 Task: In the  document Resilience.odtMake this file  'available offline' Check 'Vision History' View the  non- printing characters
Action: Mouse moved to (338, 278)
Screenshot: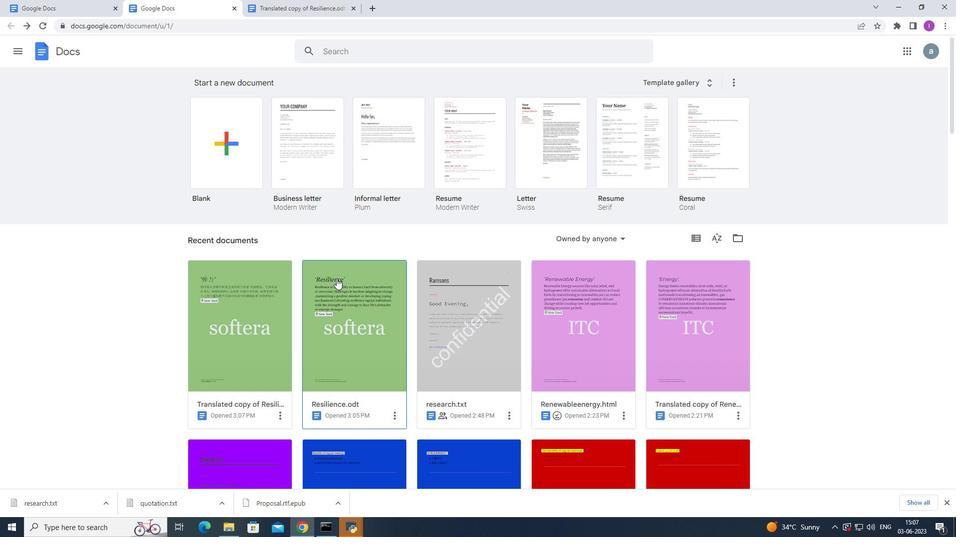 
Action: Mouse pressed left at (338, 278)
Screenshot: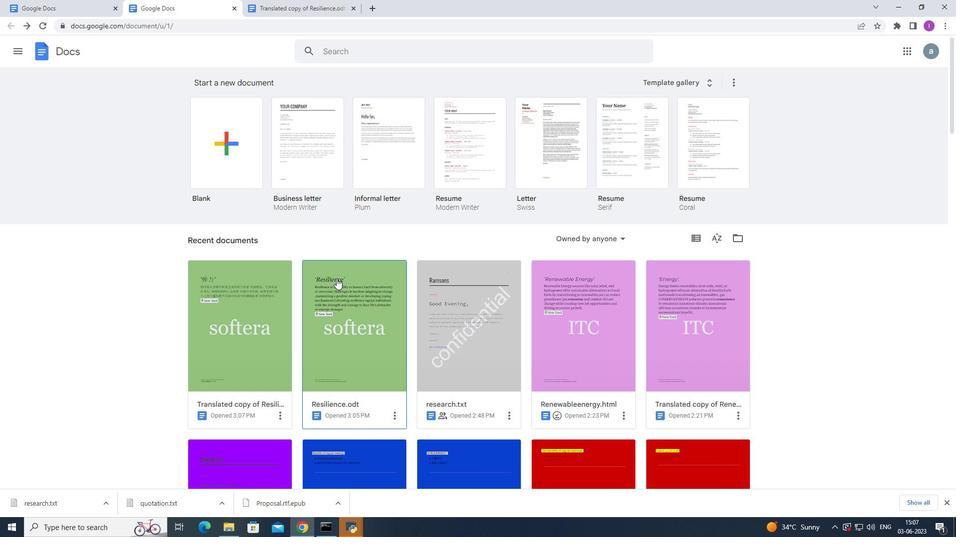 
Action: Mouse moved to (44, 55)
Screenshot: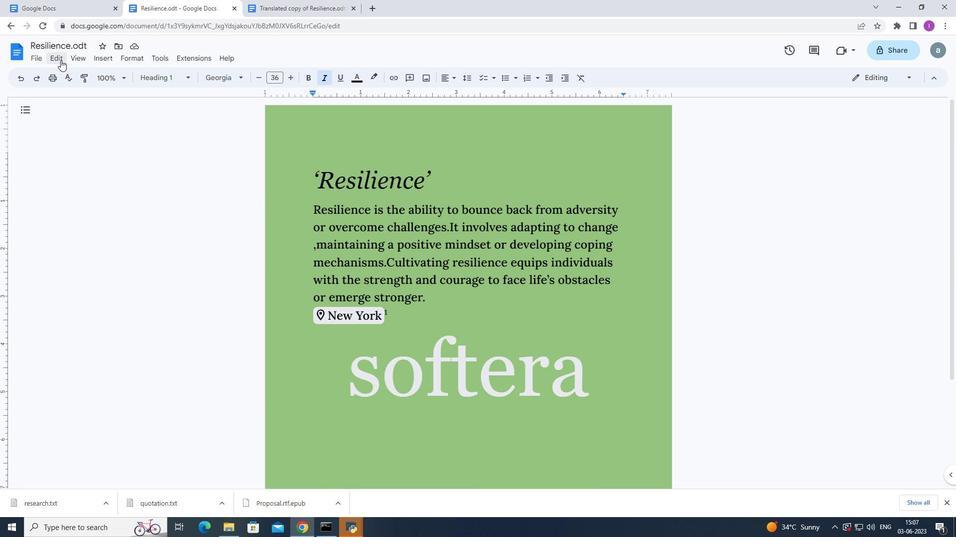 
Action: Mouse pressed left at (44, 55)
Screenshot: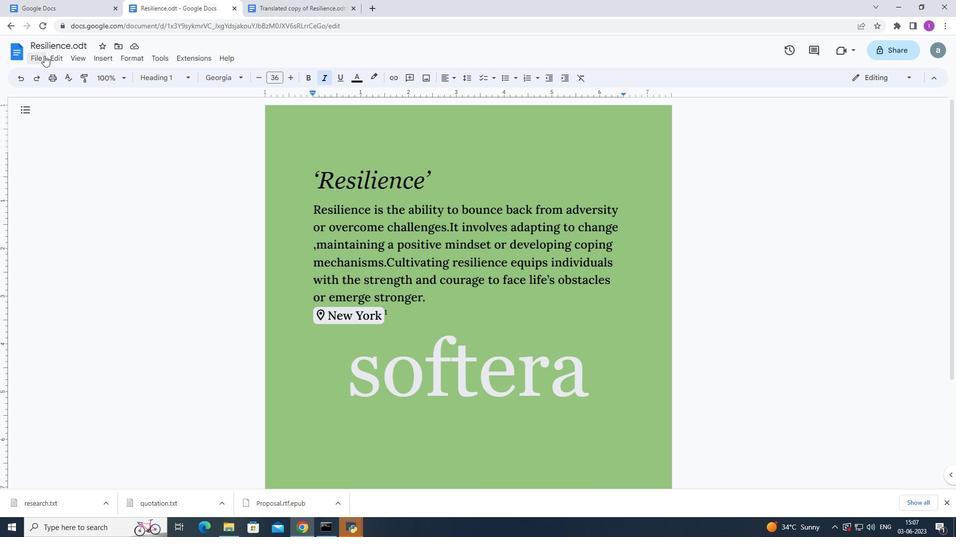 
Action: Mouse moved to (74, 278)
Screenshot: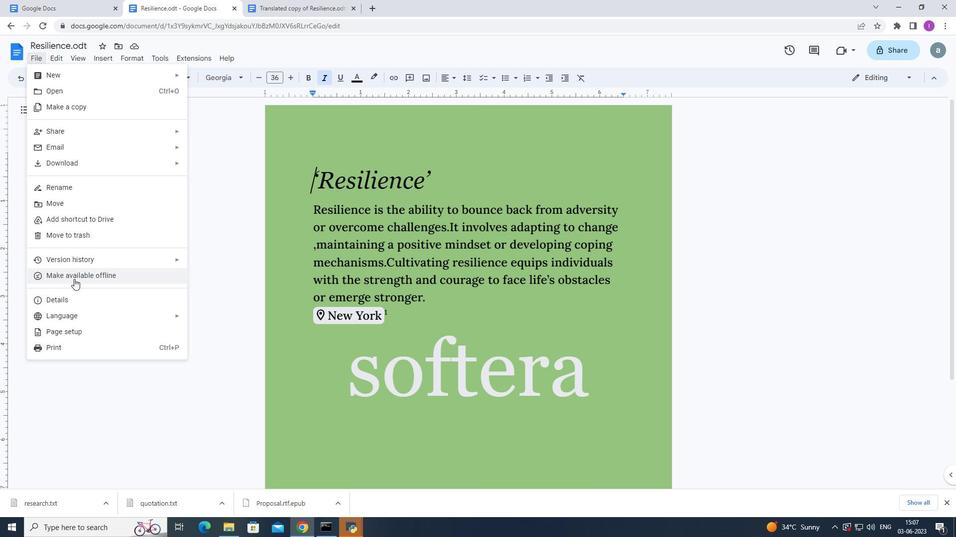 
Action: Mouse pressed left at (74, 278)
Screenshot: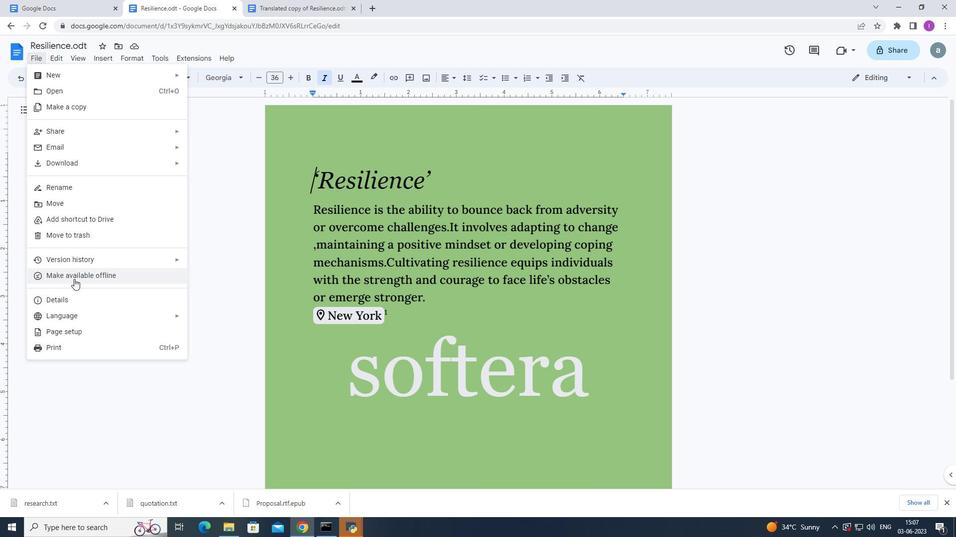 
Action: Mouse moved to (33, 56)
Screenshot: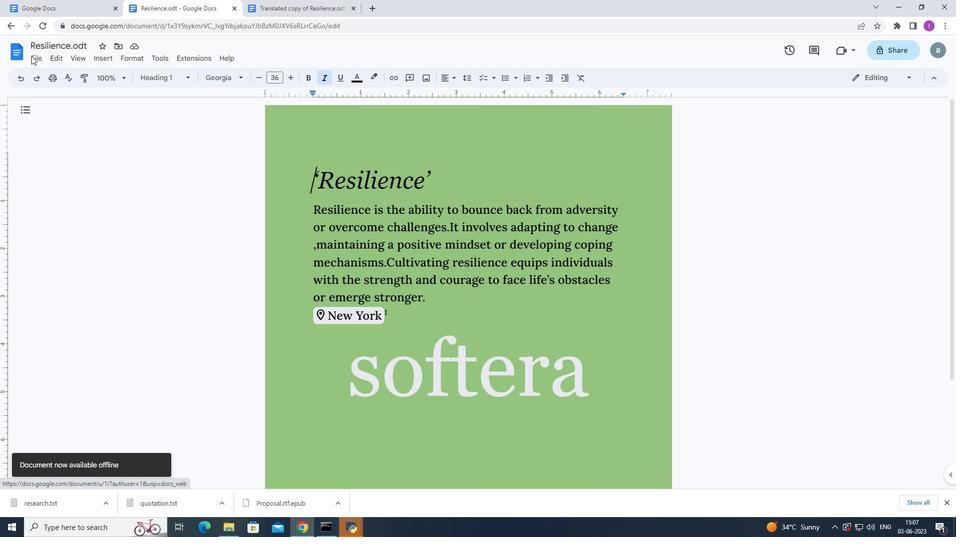 
Action: Mouse pressed left at (33, 56)
Screenshot: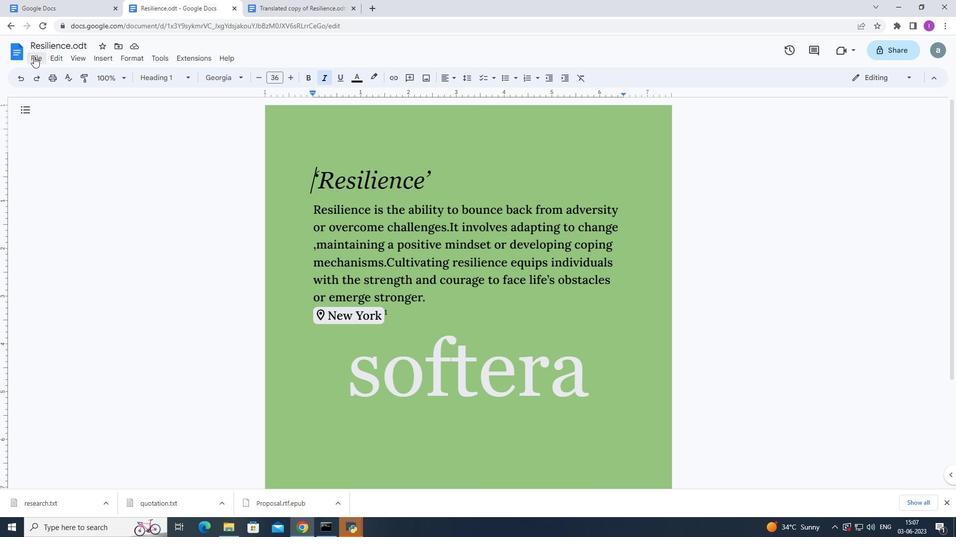 
Action: Mouse moved to (206, 279)
Screenshot: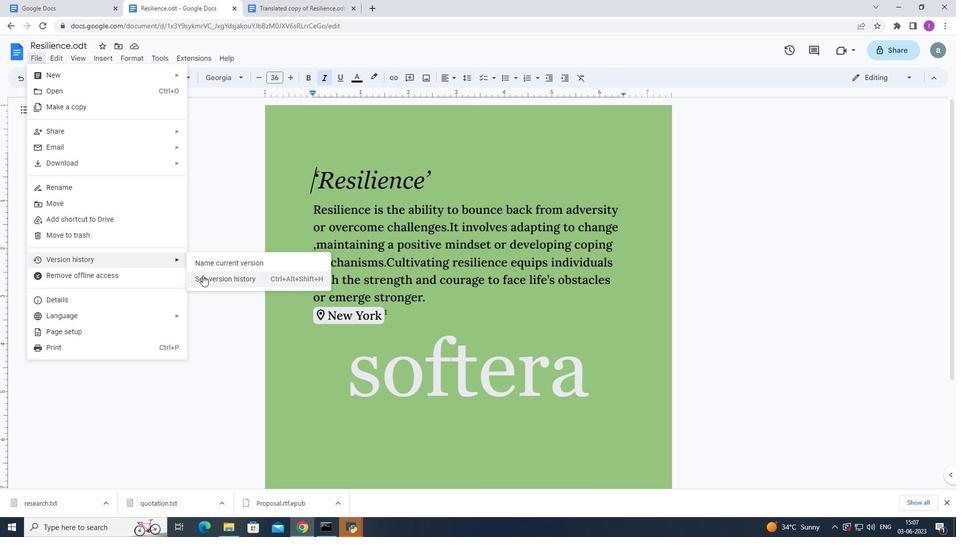 
Action: Mouse pressed left at (206, 279)
Screenshot: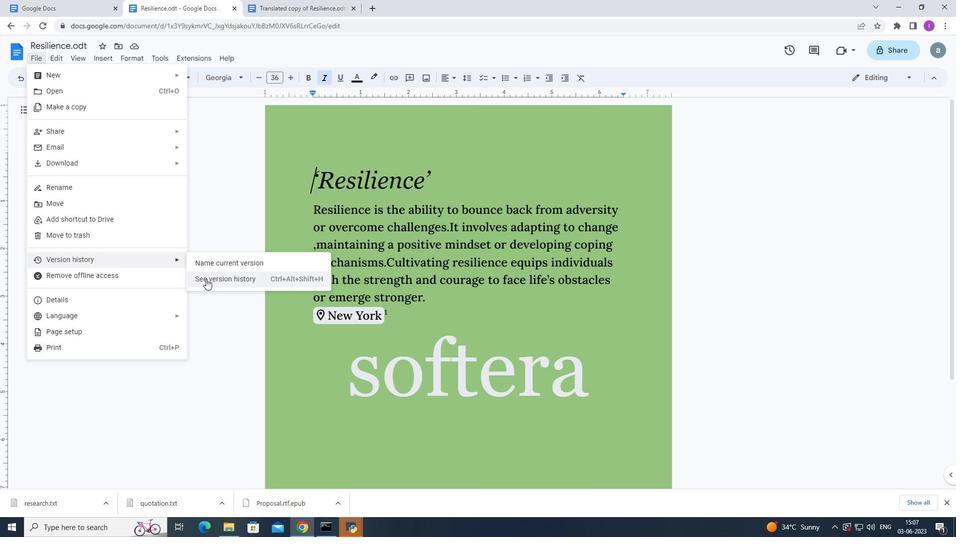 
Action: Mouse moved to (178, 6)
Screenshot: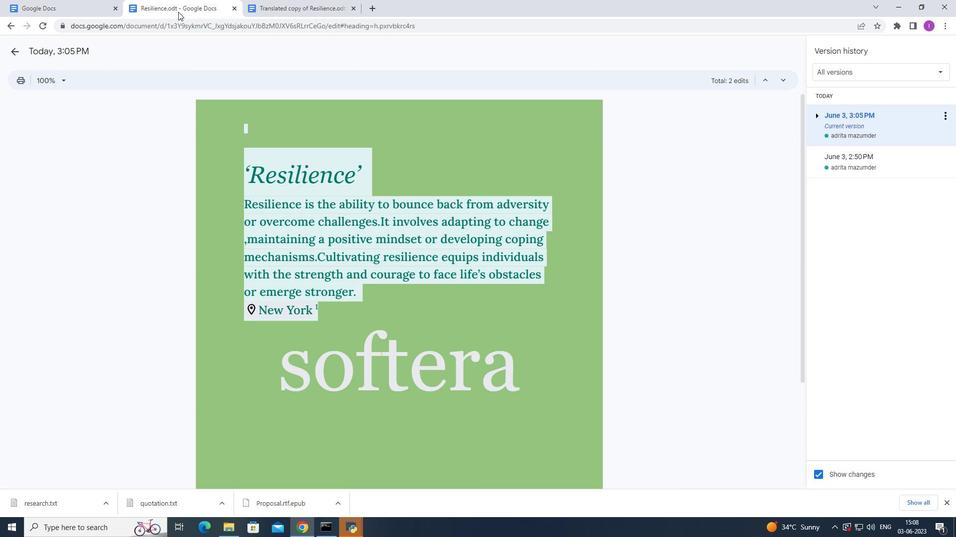 
Action: Mouse pressed left at (178, 6)
Screenshot: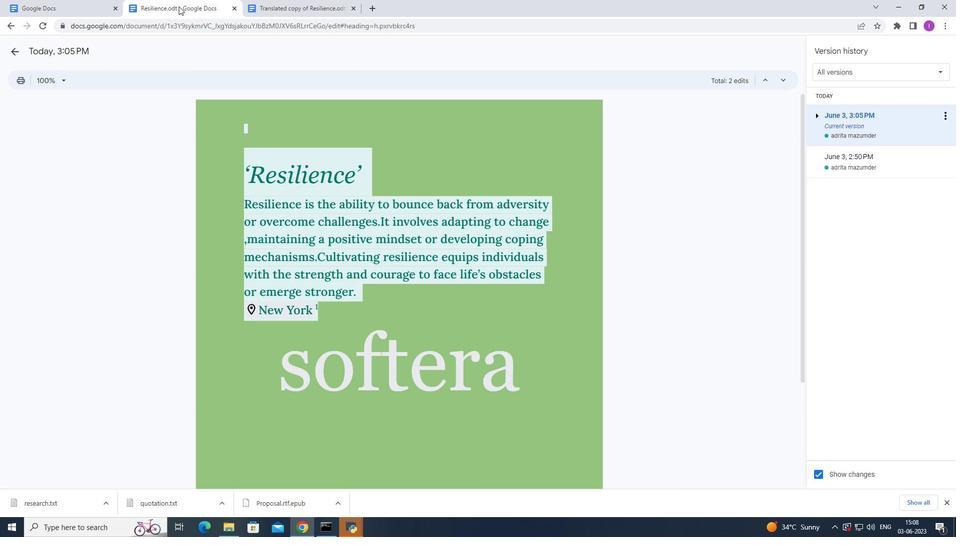 
Action: Mouse pressed left at (178, 6)
Screenshot: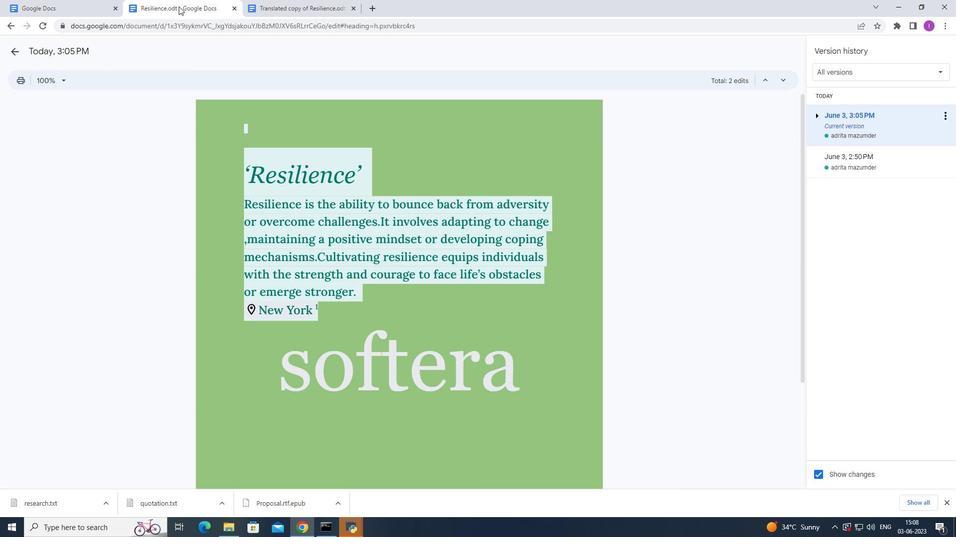 
Action: Mouse moved to (202, 2)
Screenshot: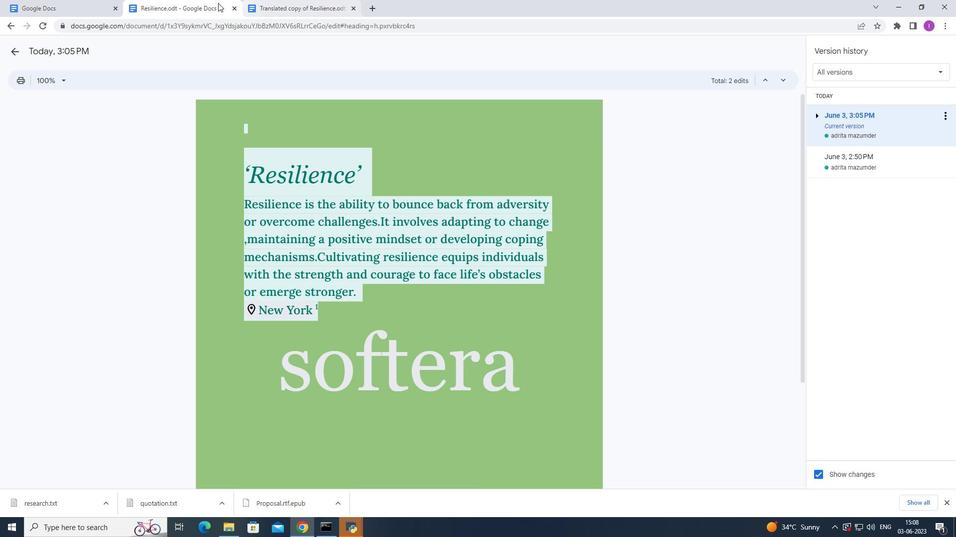 
Action: Mouse pressed left at (202, 2)
Screenshot: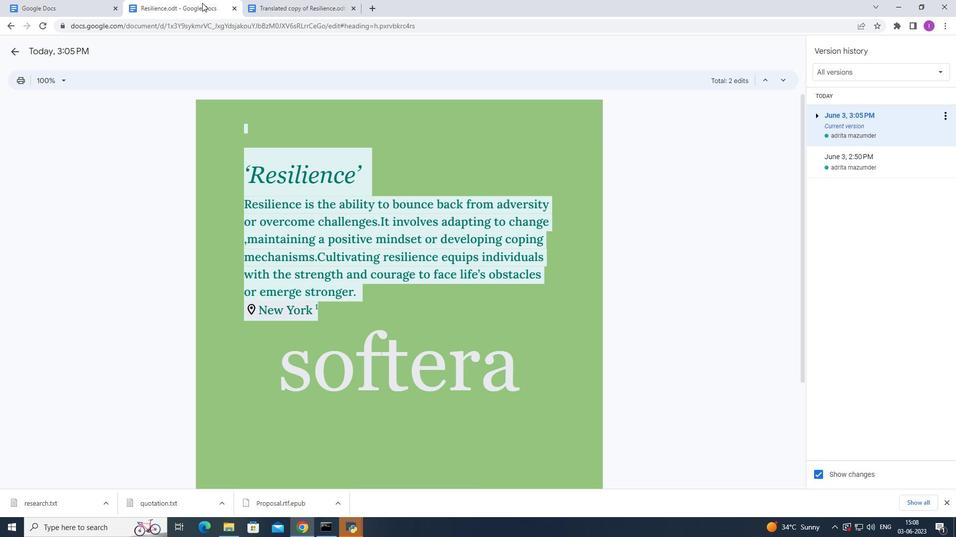 
Action: Mouse moved to (15, 53)
Screenshot: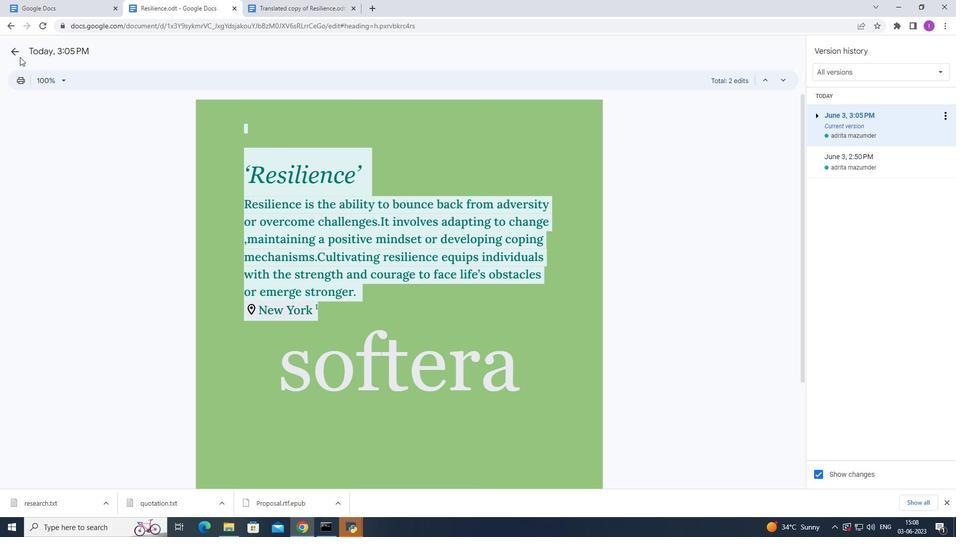 
Action: Mouse pressed left at (15, 53)
Screenshot: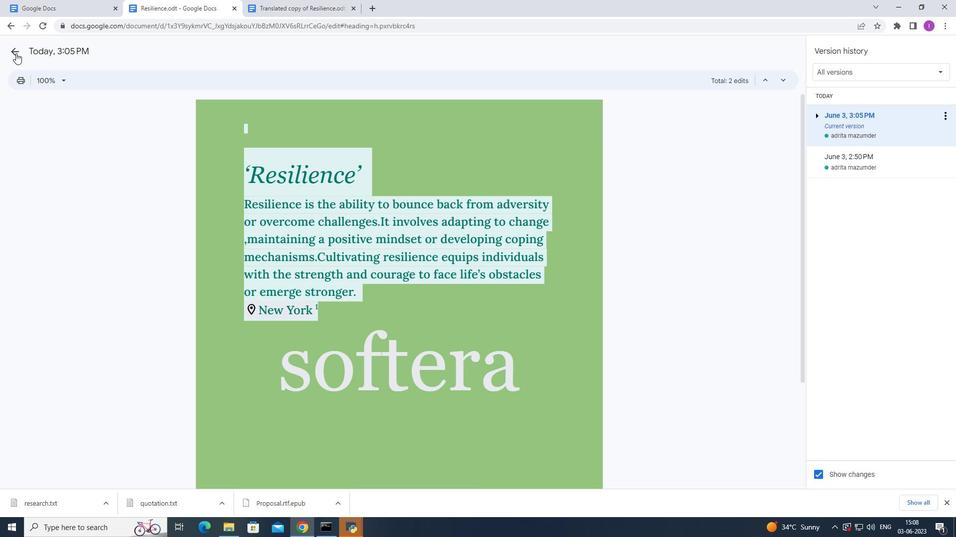 
Action: Mouse moved to (135, 57)
Screenshot: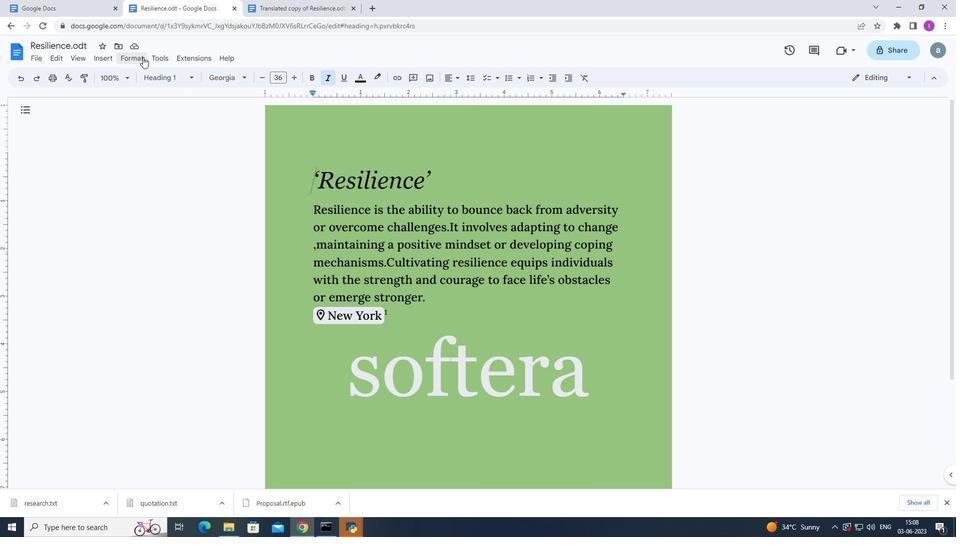 
Action: Mouse pressed left at (135, 57)
Screenshot: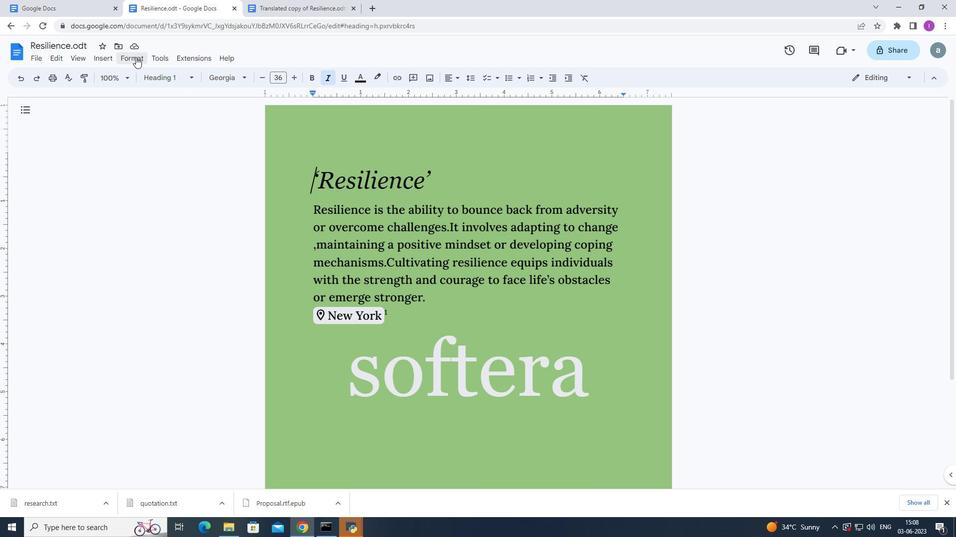 
Action: Mouse moved to (110, 163)
Screenshot: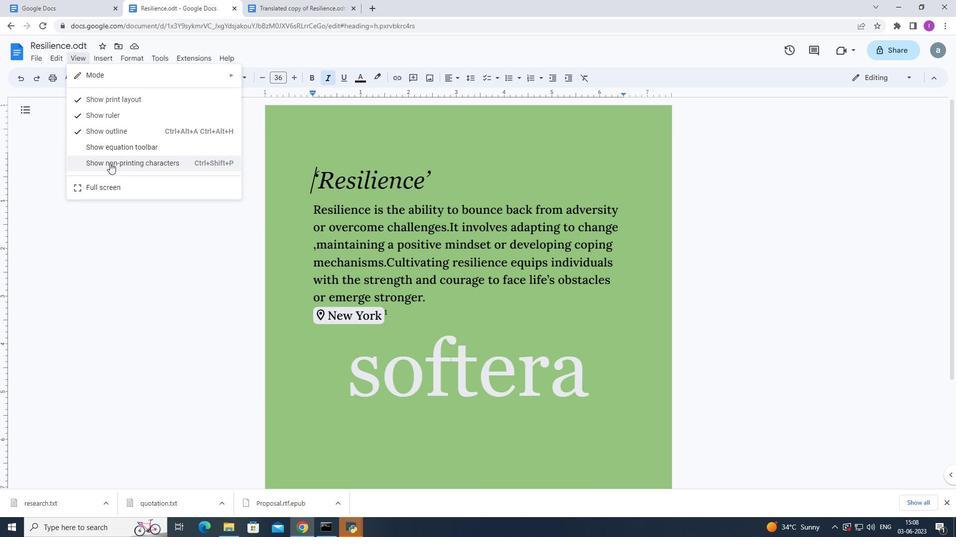 
Action: Mouse pressed left at (110, 163)
Screenshot: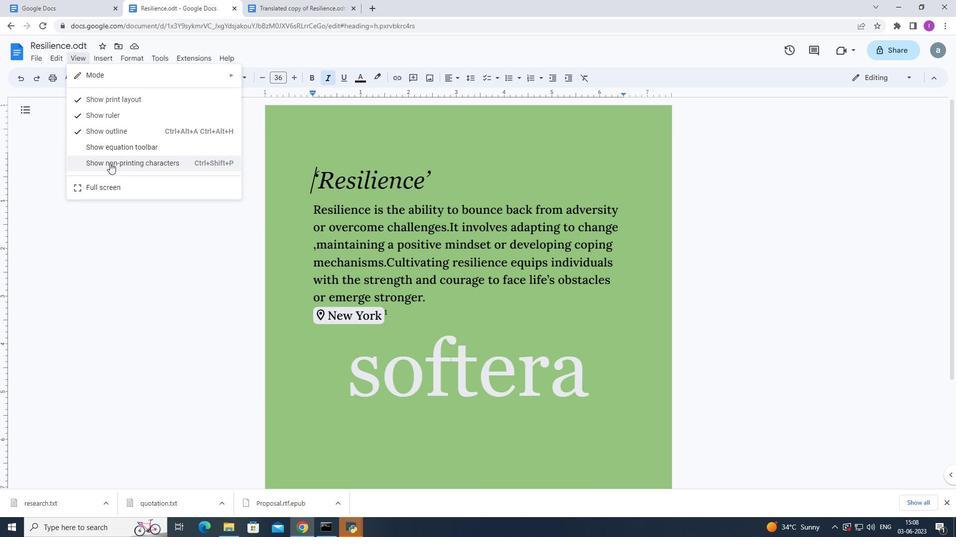 
Action: Mouse moved to (119, 165)
Screenshot: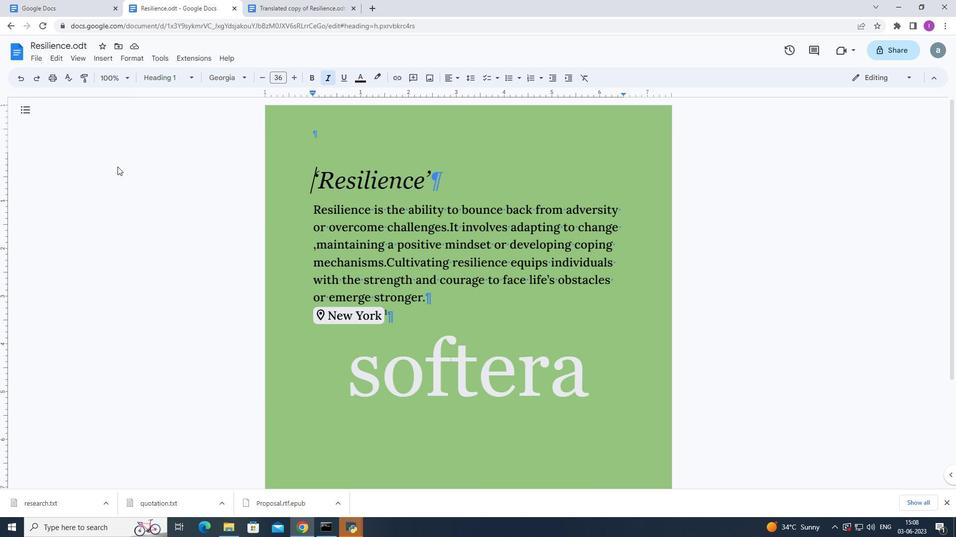 
